 Task: Look for opportunities in title and settlement.
Action: Mouse moved to (1128, 205)
Screenshot: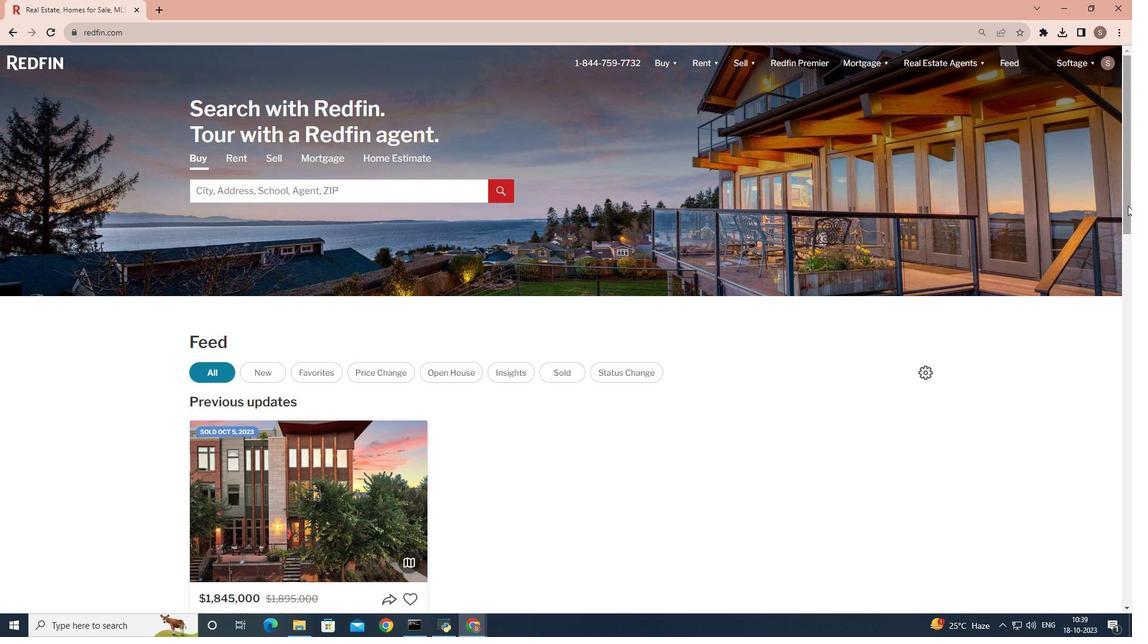 
Action: Mouse pressed left at (1128, 205)
Screenshot: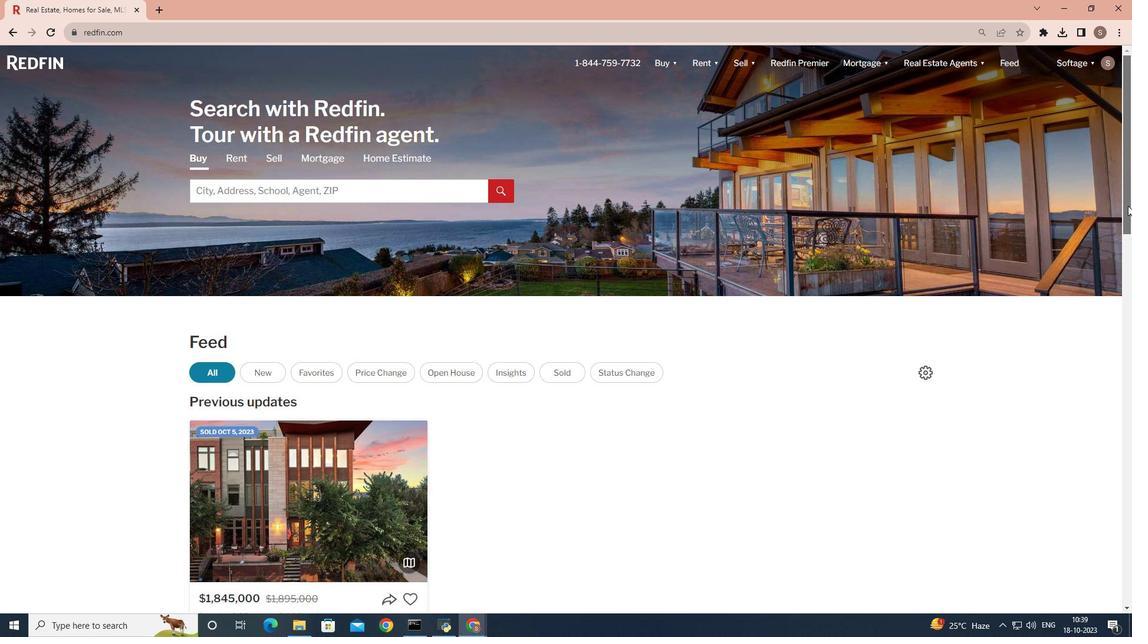 
Action: Mouse moved to (211, 426)
Screenshot: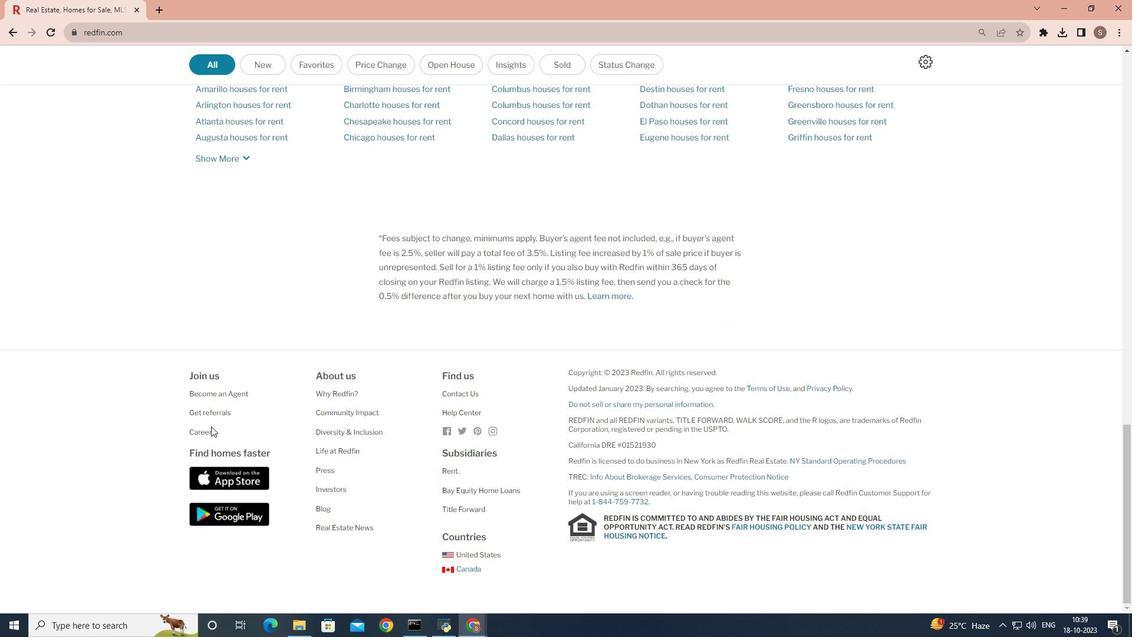 
Action: Mouse pressed left at (211, 426)
Screenshot: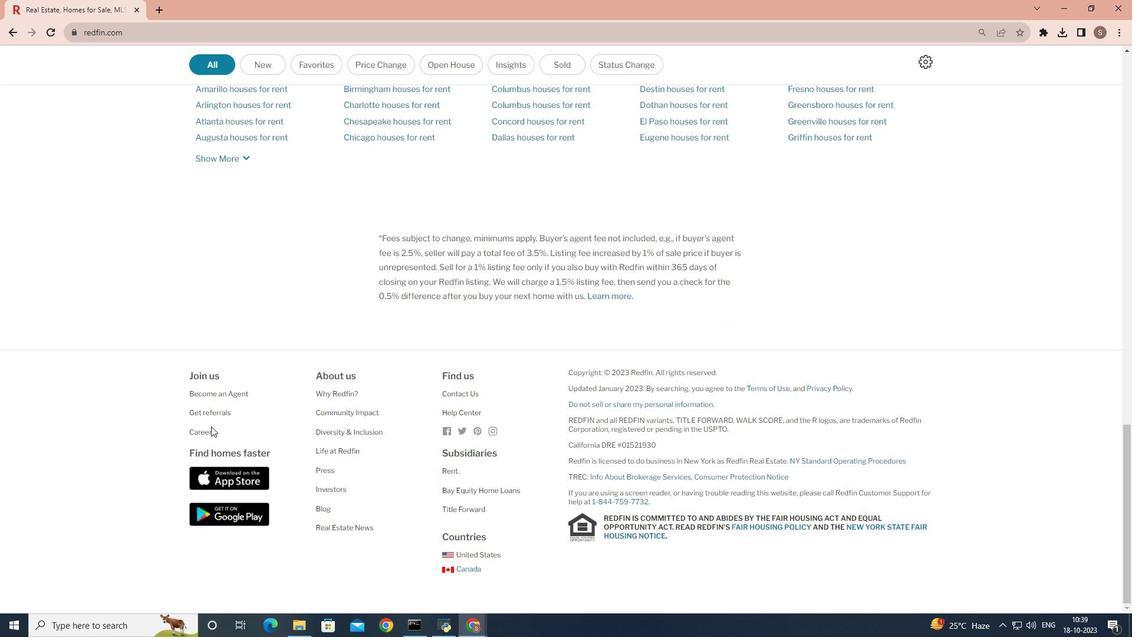 
Action: Mouse moved to (210, 428)
Screenshot: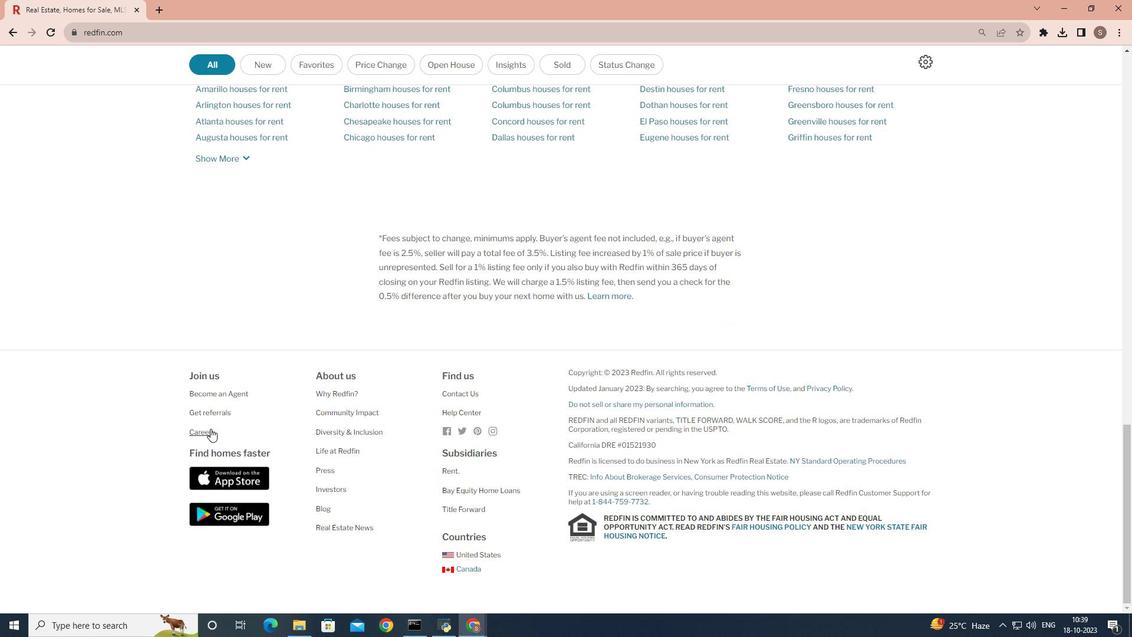 
Action: Mouse pressed left at (210, 428)
Screenshot: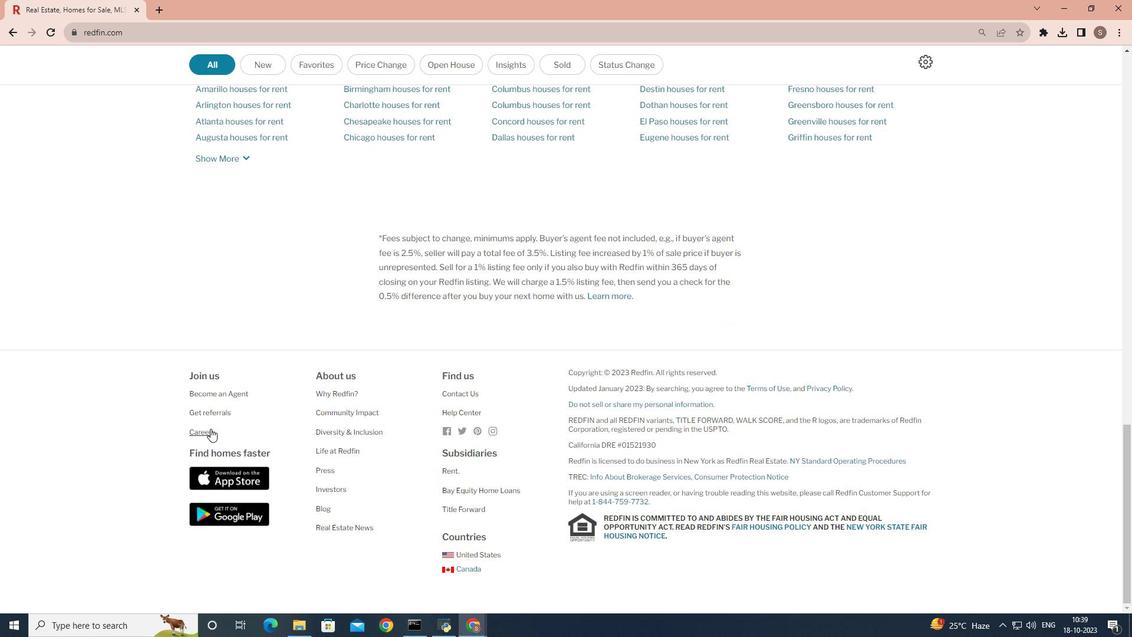 
Action: Mouse moved to (557, 322)
Screenshot: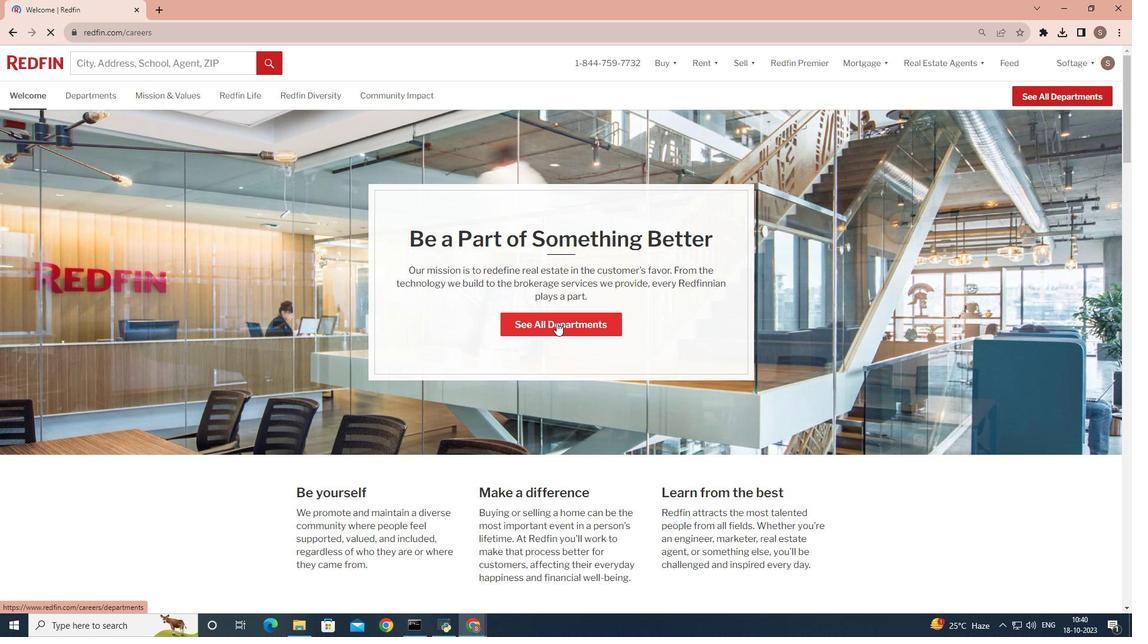 
Action: Mouse pressed left at (557, 322)
Screenshot: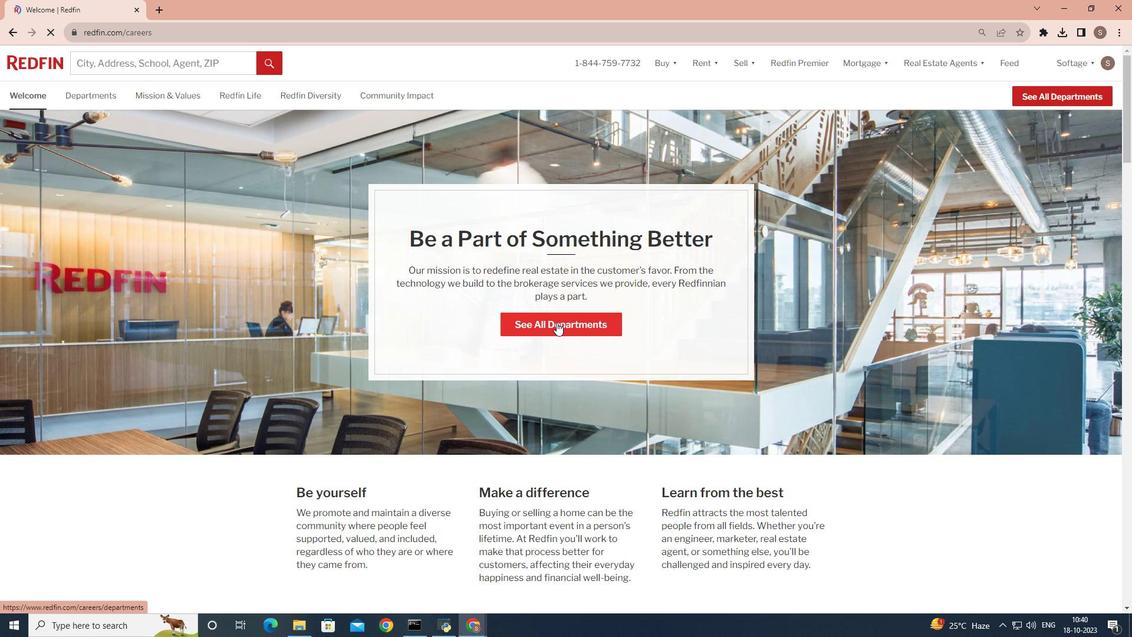 
Action: Mouse moved to (577, 407)
Screenshot: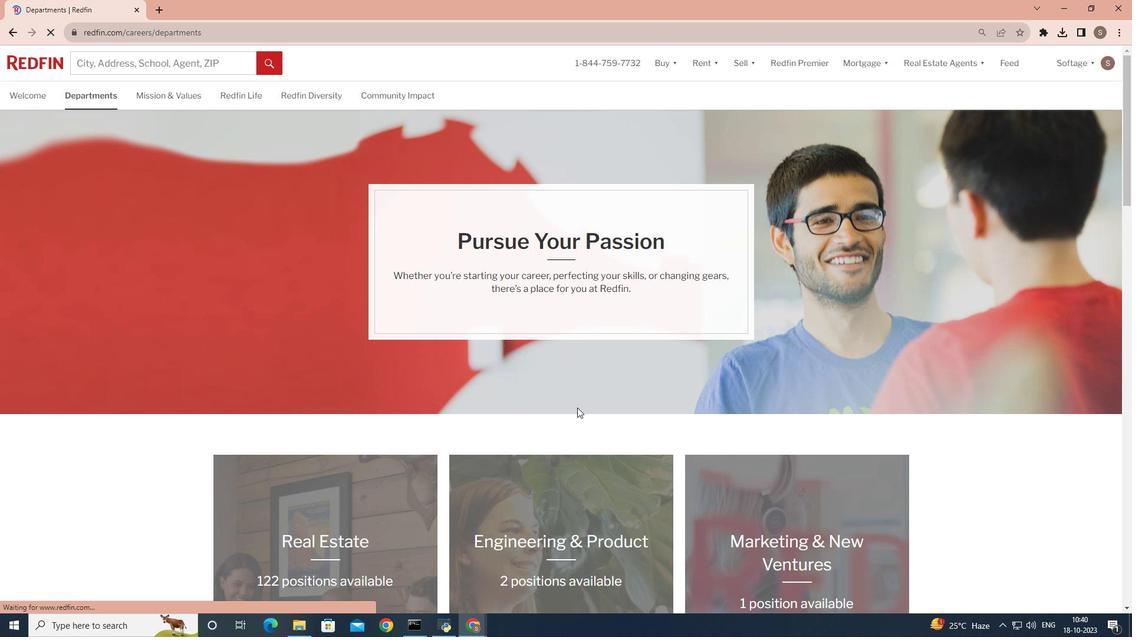 
Action: Mouse scrolled (577, 407) with delta (0, 0)
Screenshot: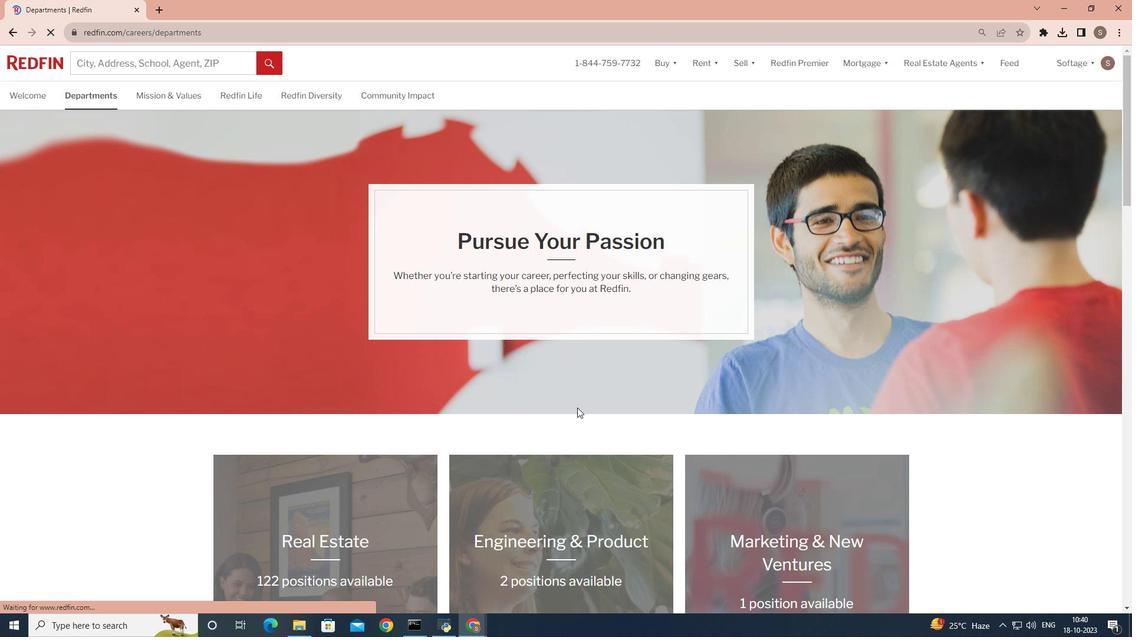 
Action: Mouse moved to (578, 410)
Screenshot: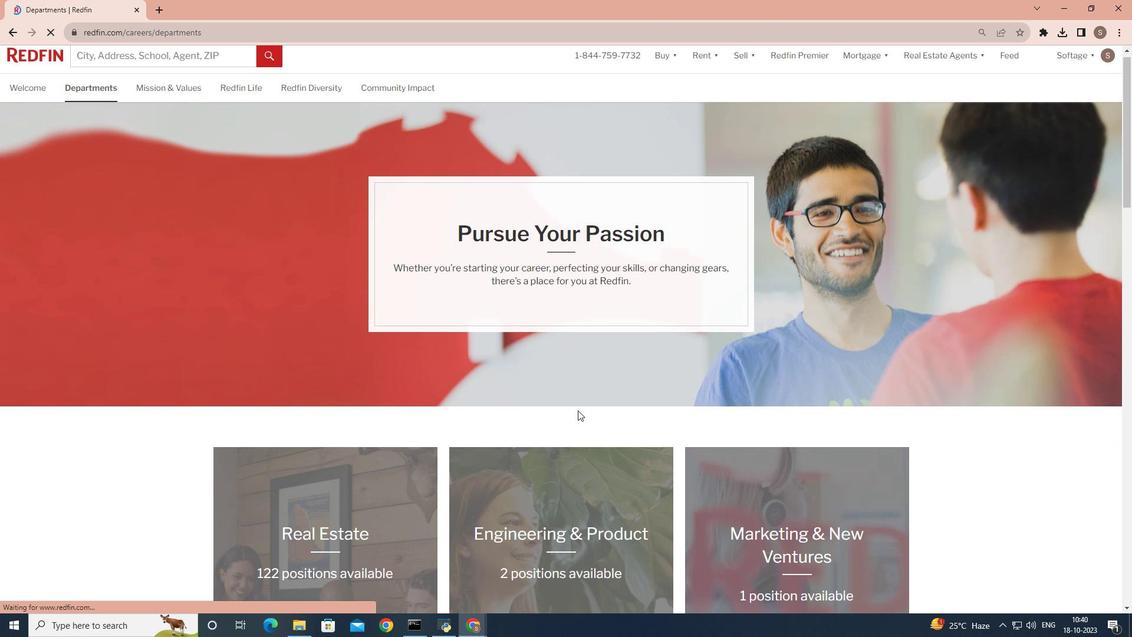 
Action: Mouse scrolled (578, 410) with delta (0, 0)
Screenshot: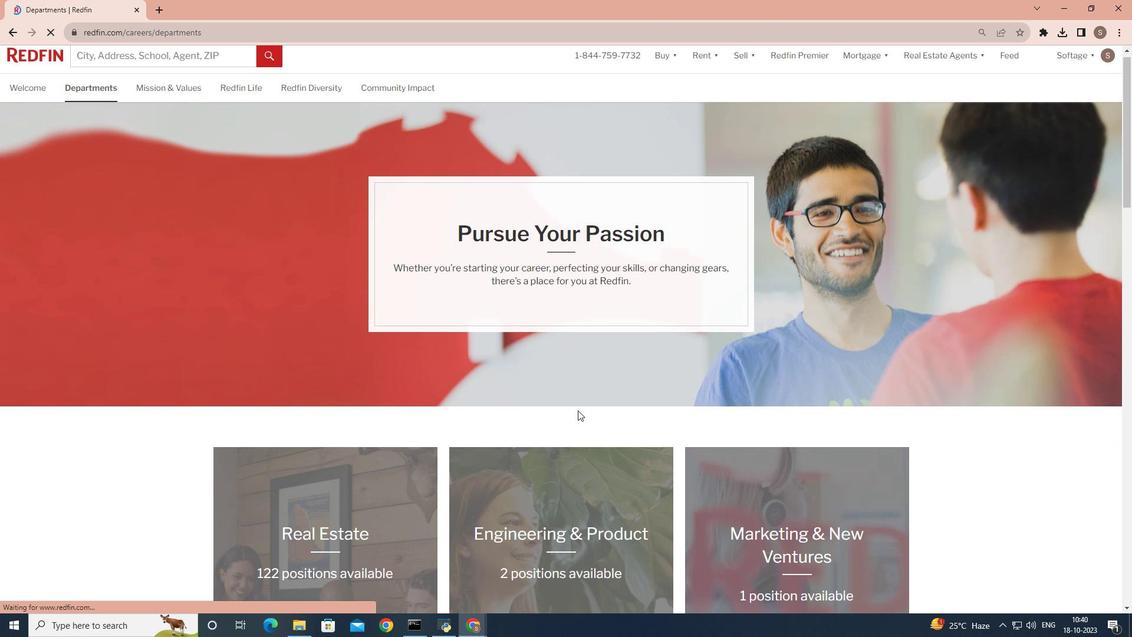 
Action: Mouse scrolled (578, 410) with delta (0, 0)
Screenshot: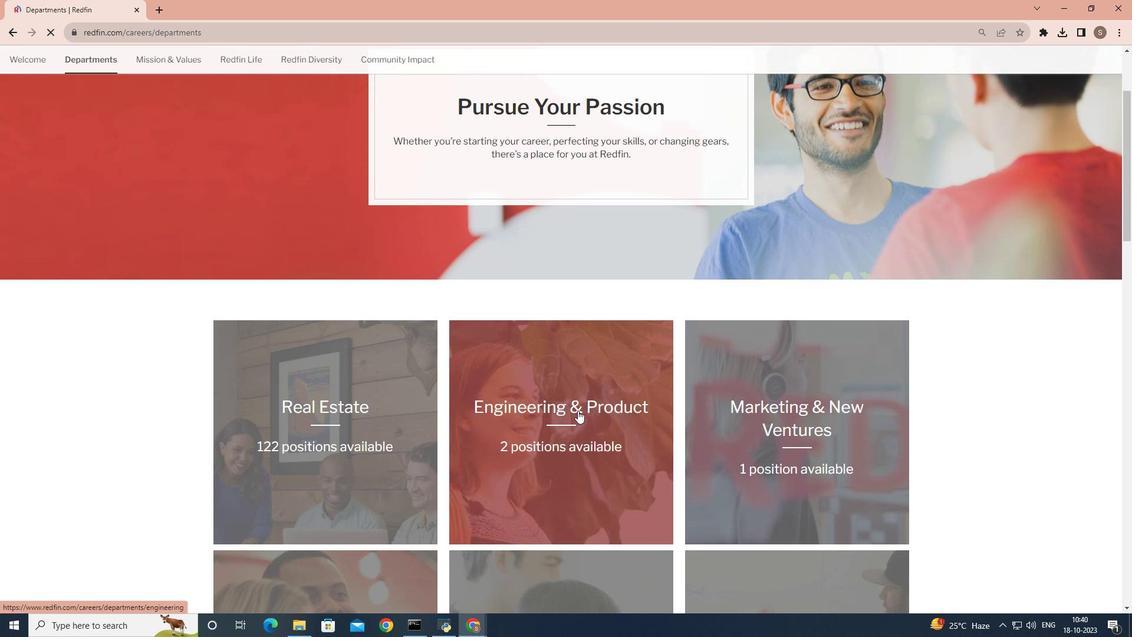 
Action: Mouse scrolled (578, 410) with delta (0, 0)
Screenshot: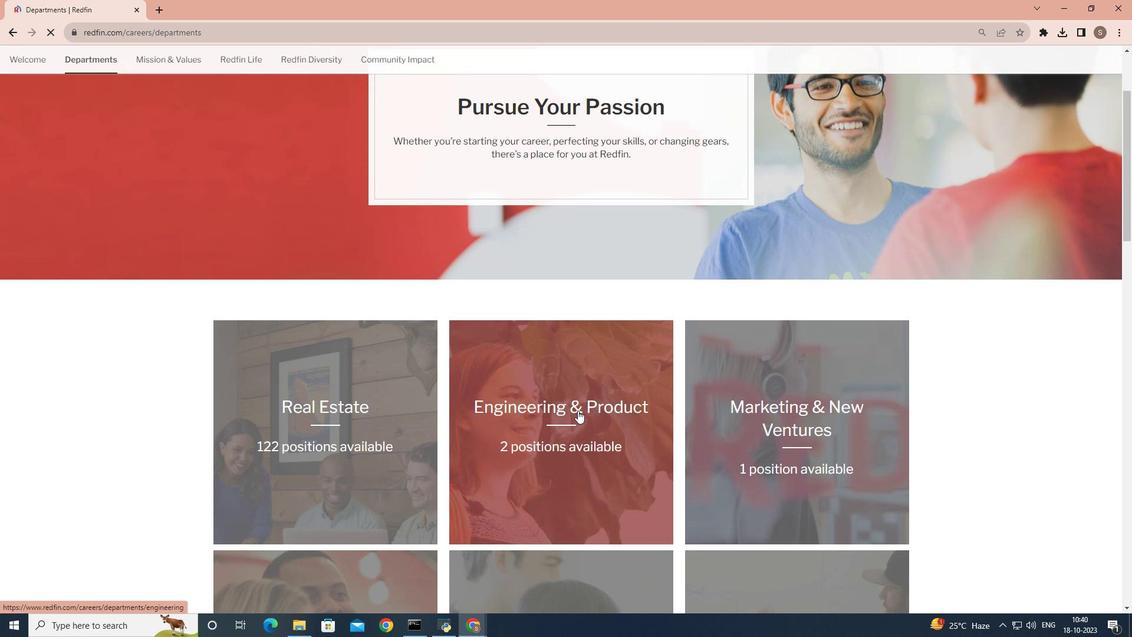 
Action: Mouse scrolled (578, 410) with delta (0, 0)
Screenshot: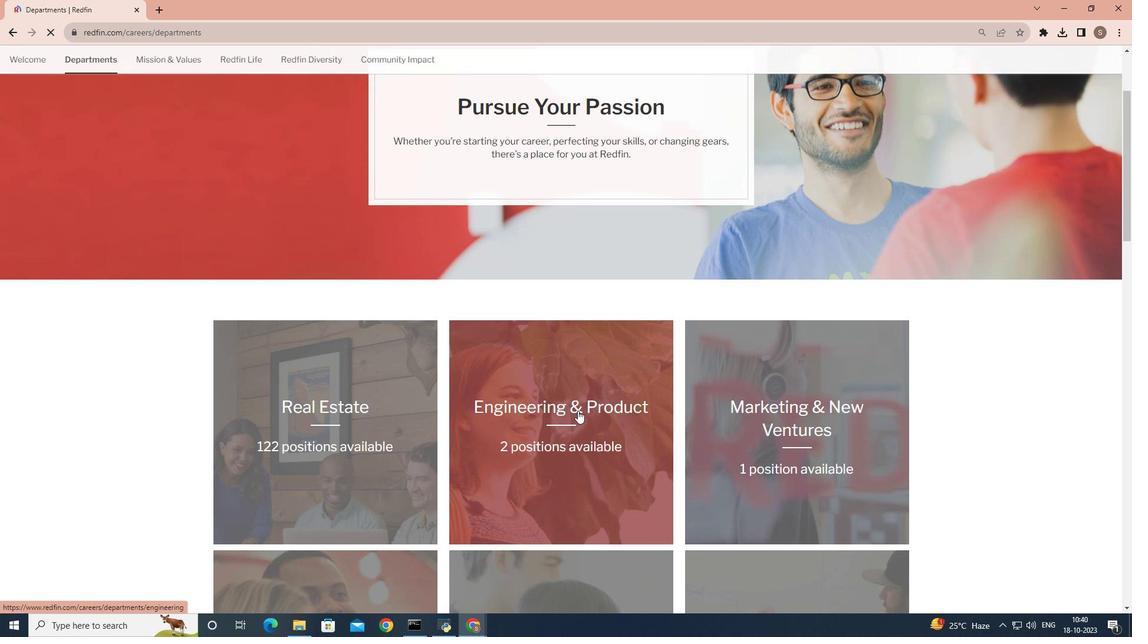 
Action: Mouse scrolled (578, 410) with delta (0, 0)
Screenshot: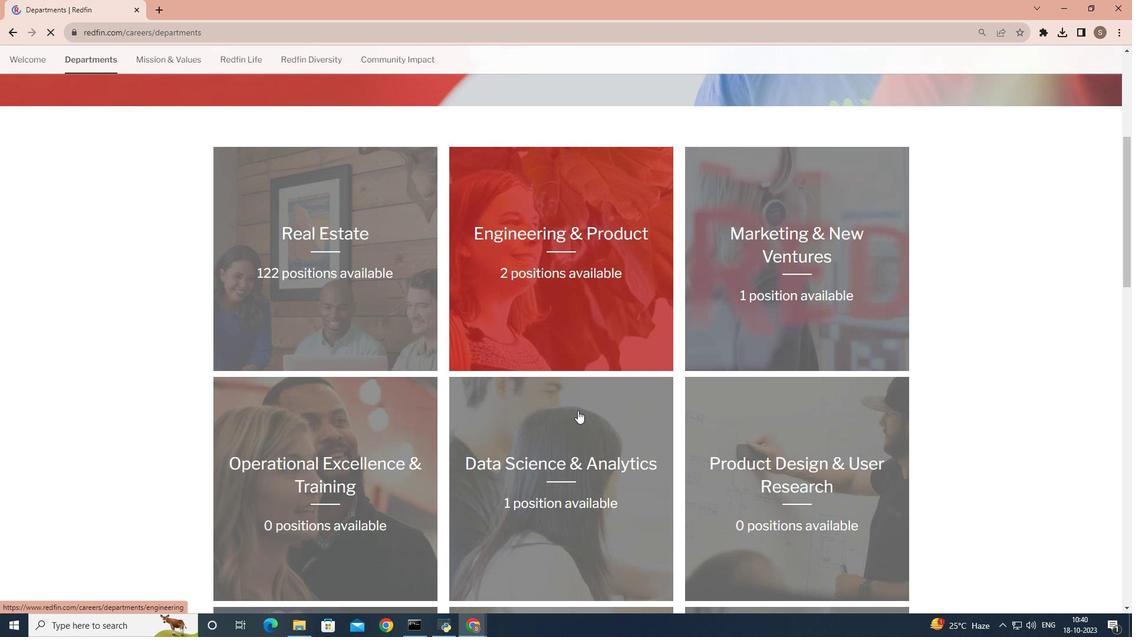 
Action: Mouse scrolled (578, 410) with delta (0, 0)
Screenshot: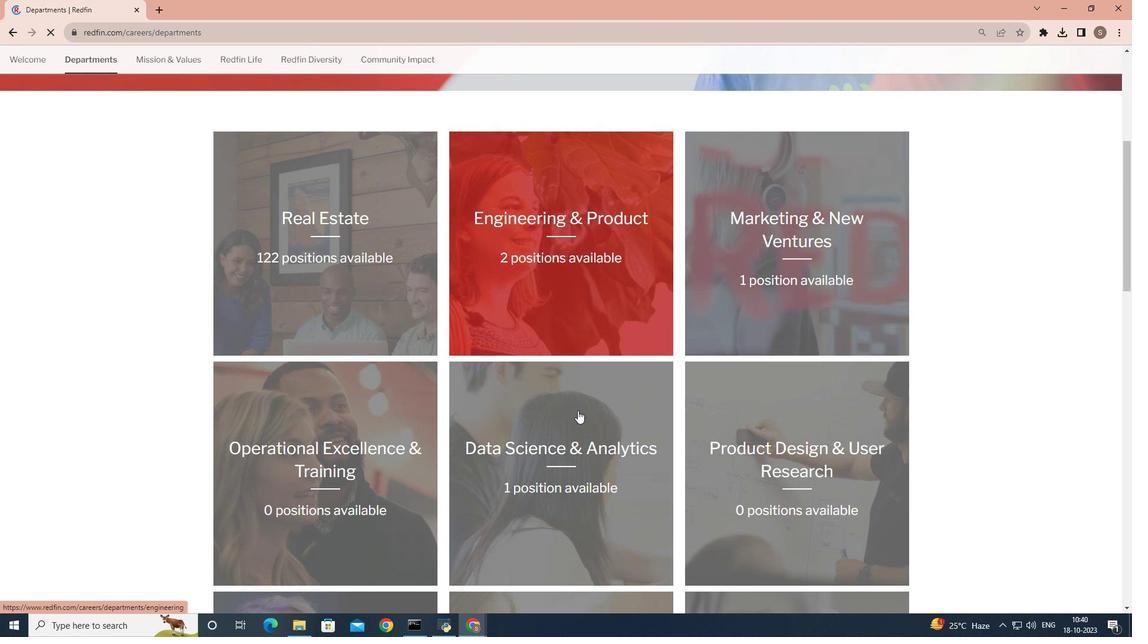 
Action: Mouse scrolled (578, 410) with delta (0, 0)
Screenshot: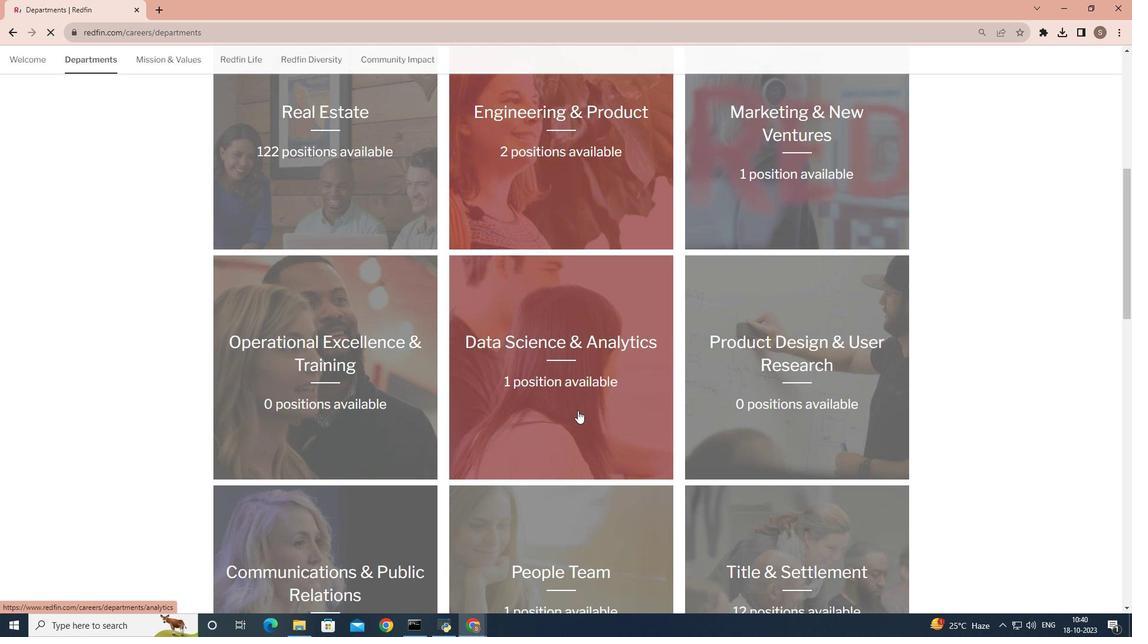 
Action: Mouse scrolled (578, 410) with delta (0, 0)
Screenshot: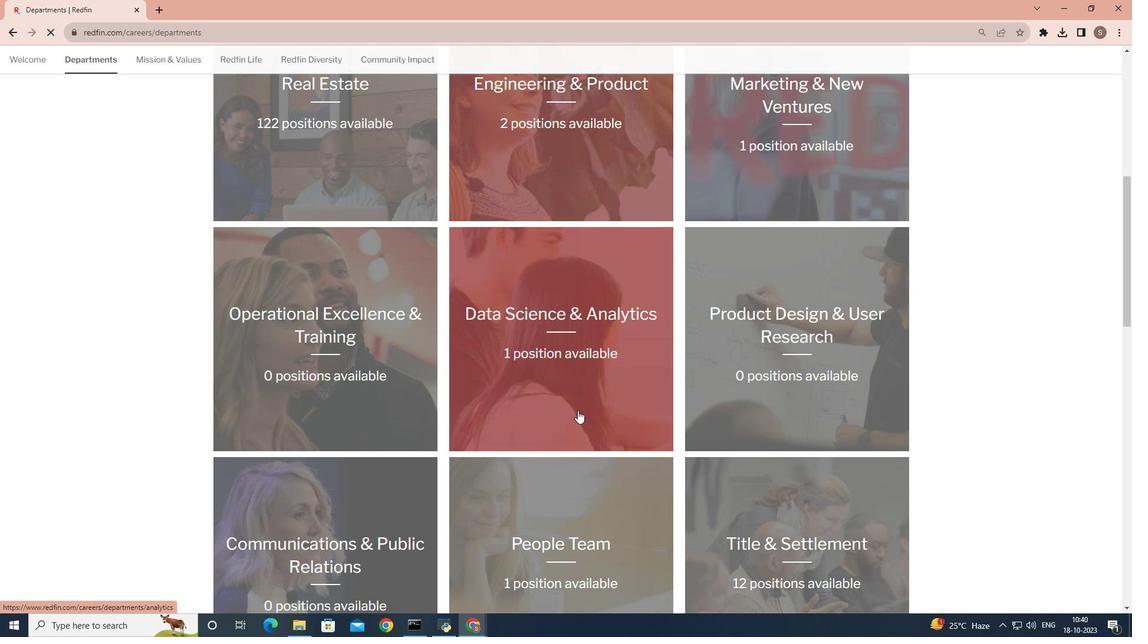 
Action: Mouse scrolled (578, 410) with delta (0, 0)
Screenshot: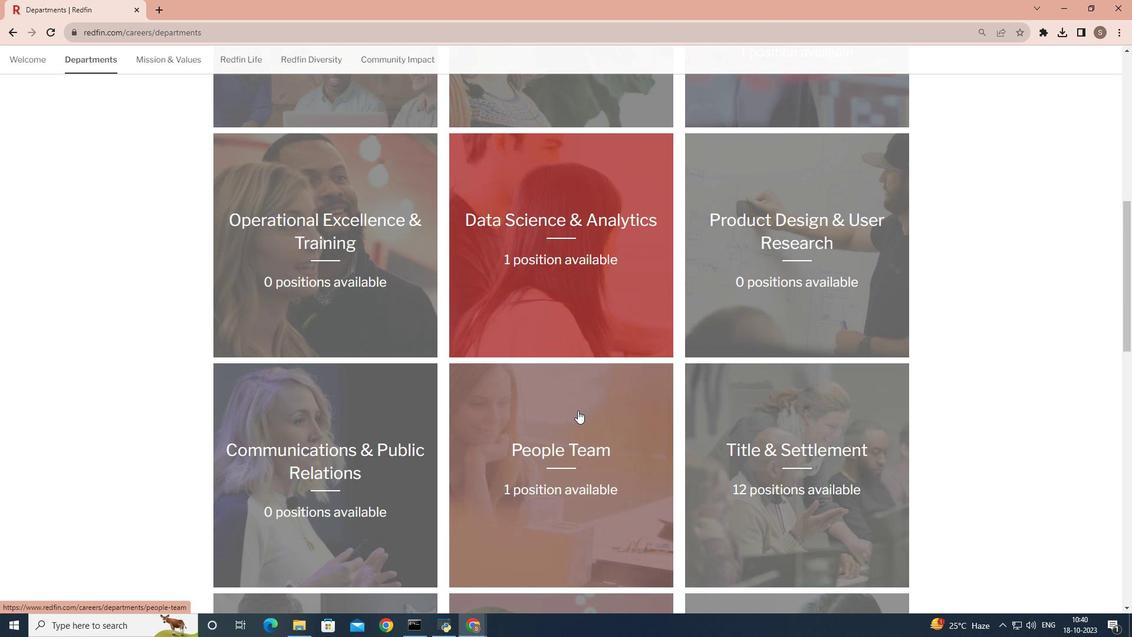 
Action: Mouse moved to (759, 421)
Screenshot: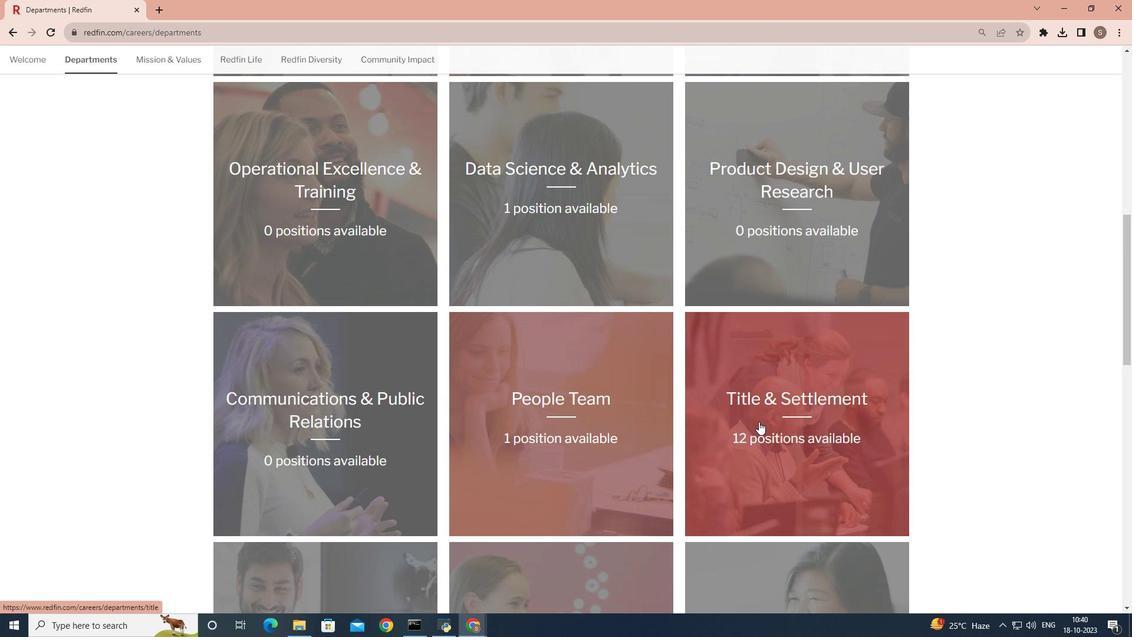 
Action: Mouse pressed left at (759, 421)
Screenshot: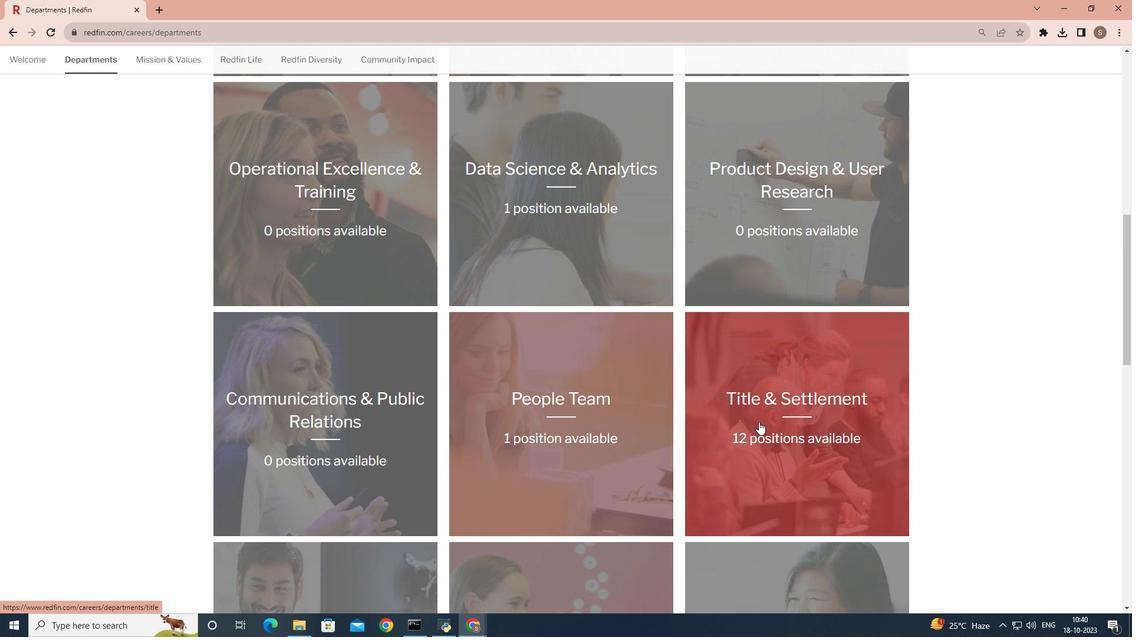 
